 Task: Add Sprouts Plastic Wrap to the cart.
Action: Mouse moved to (696, 252)
Screenshot: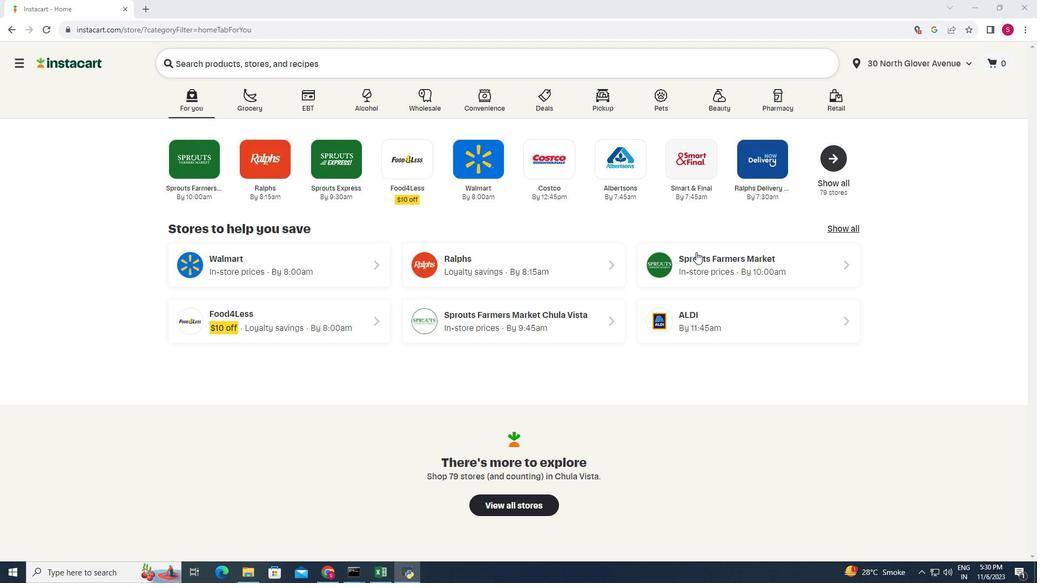 
Action: Mouse pressed left at (696, 252)
Screenshot: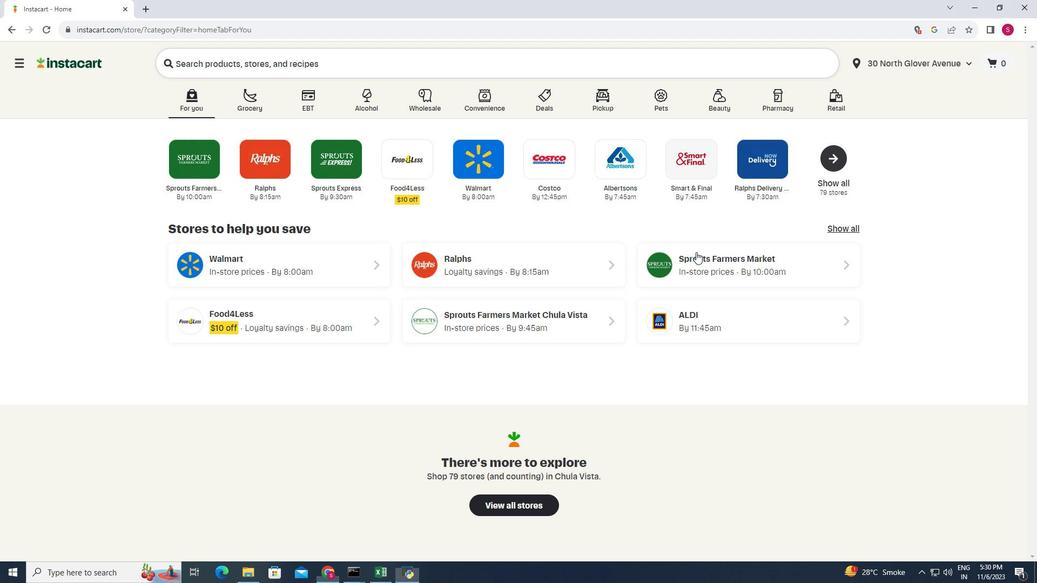 
Action: Mouse moved to (68, 412)
Screenshot: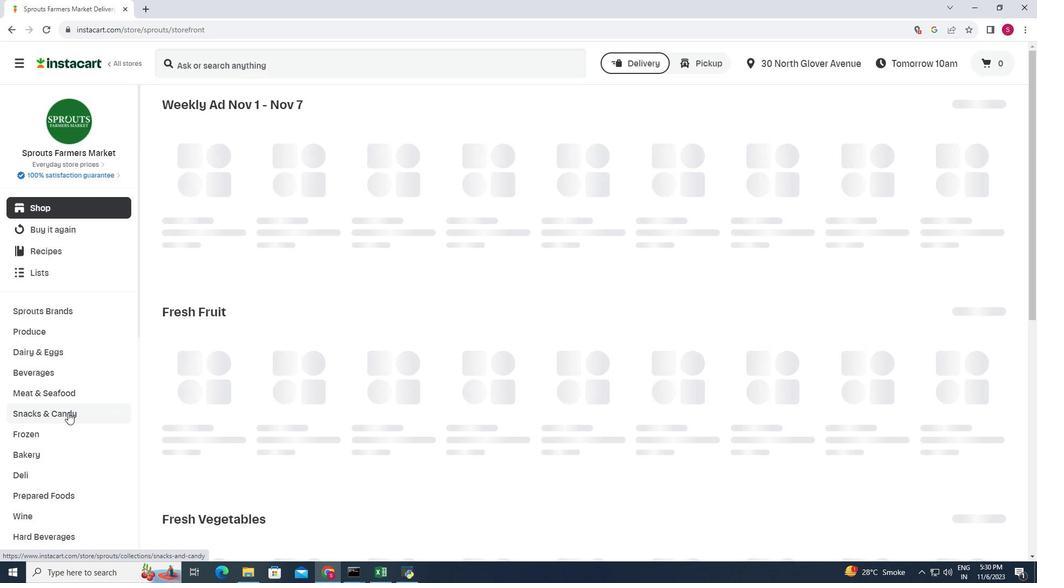 
Action: Mouse scrolled (68, 412) with delta (0, 0)
Screenshot: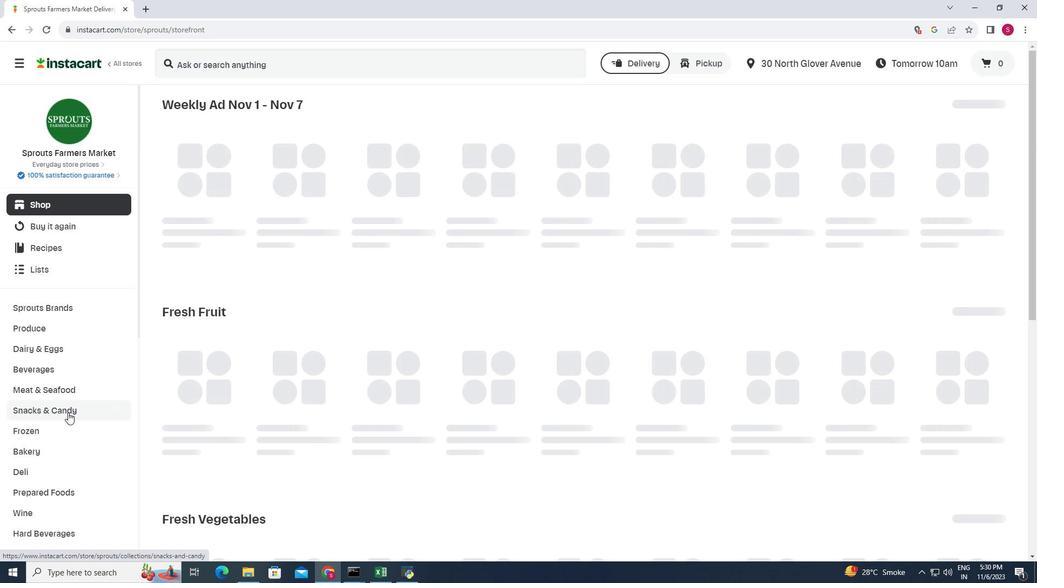 
Action: Mouse moved to (68, 412)
Screenshot: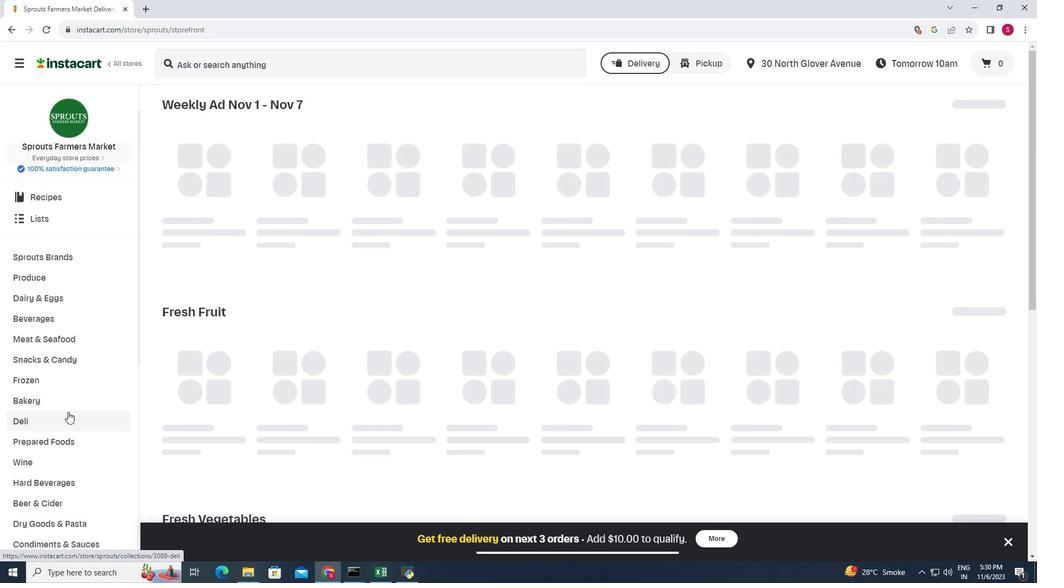 
Action: Mouse scrolled (68, 411) with delta (0, 0)
Screenshot: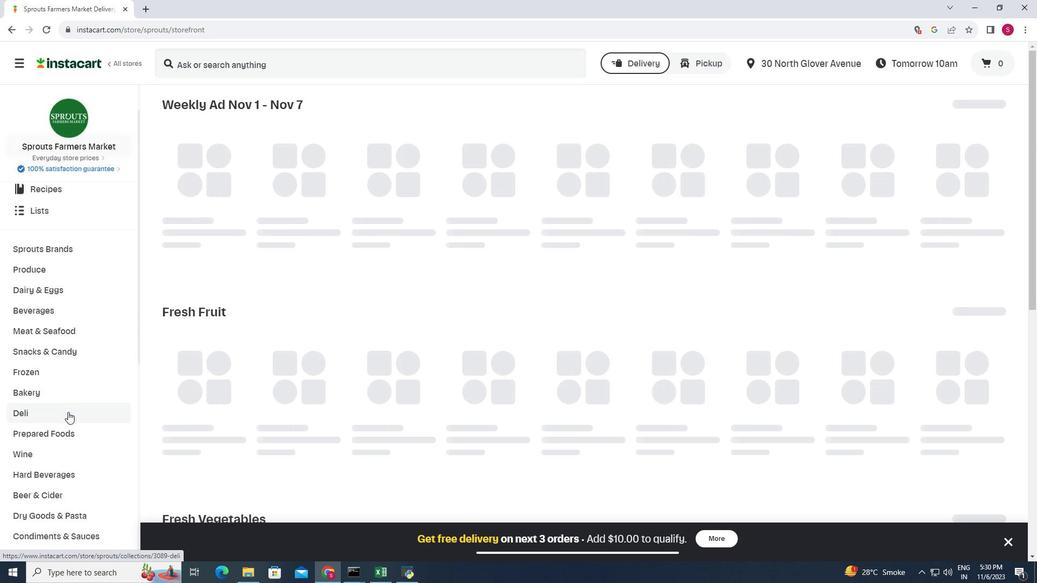 
Action: Mouse scrolled (68, 411) with delta (0, 0)
Screenshot: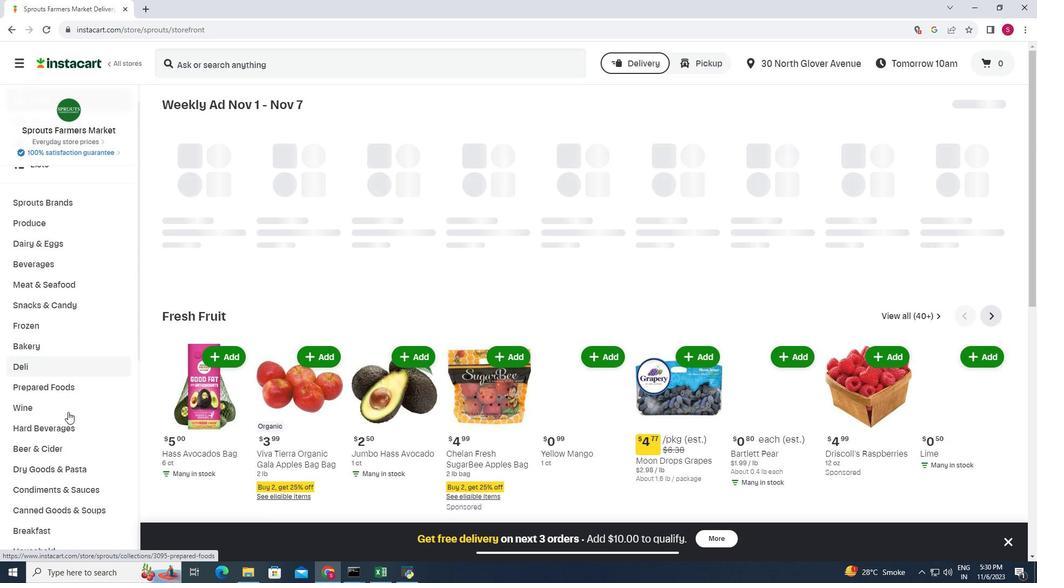 
Action: Mouse scrolled (68, 411) with delta (0, 0)
Screenshot: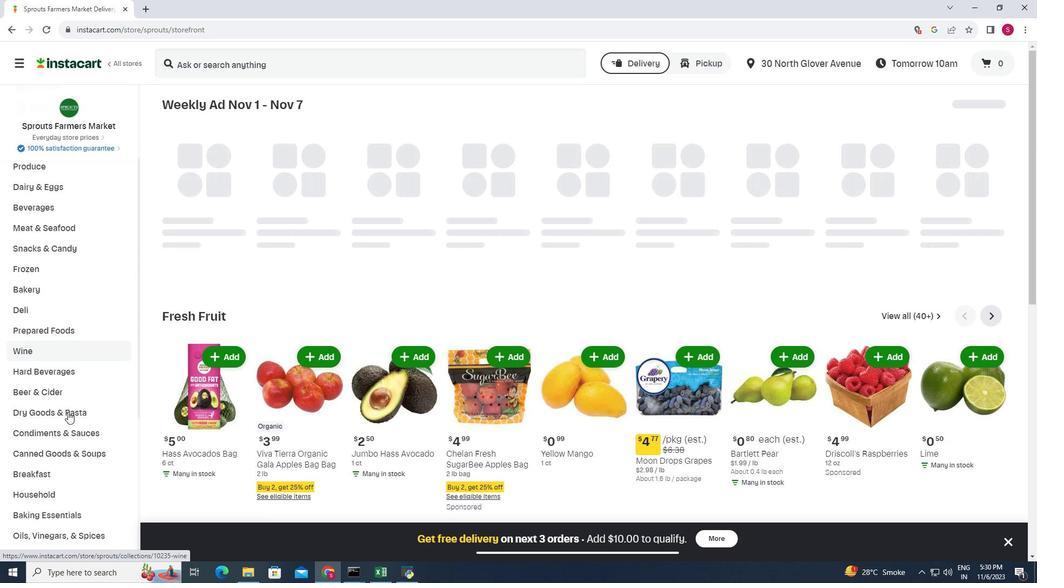 
Action: Mouse moved to (61, 438)
Screenshot: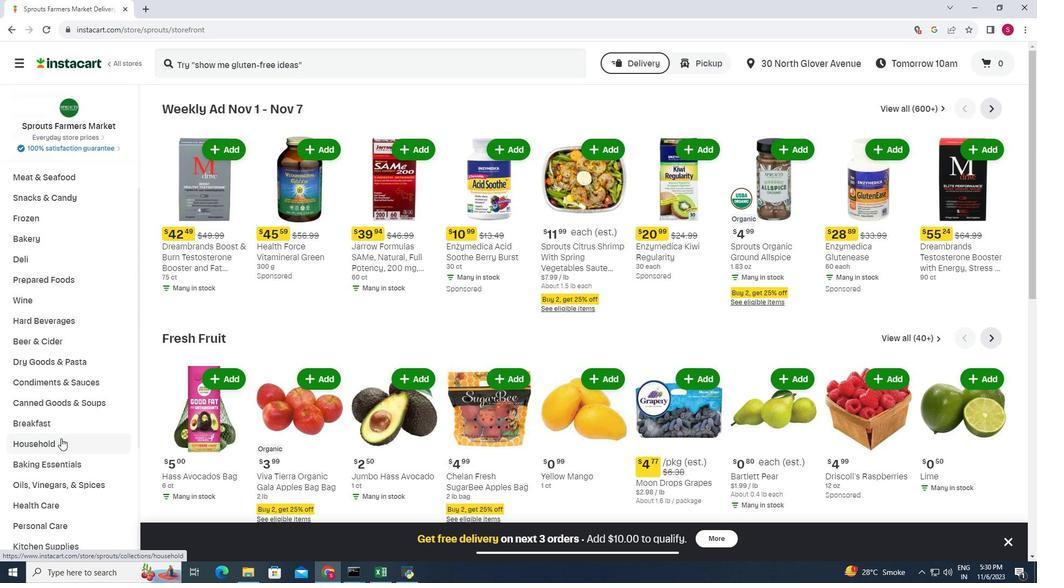 
Action: Mouse pressed left at (61, 438)
Screenshot: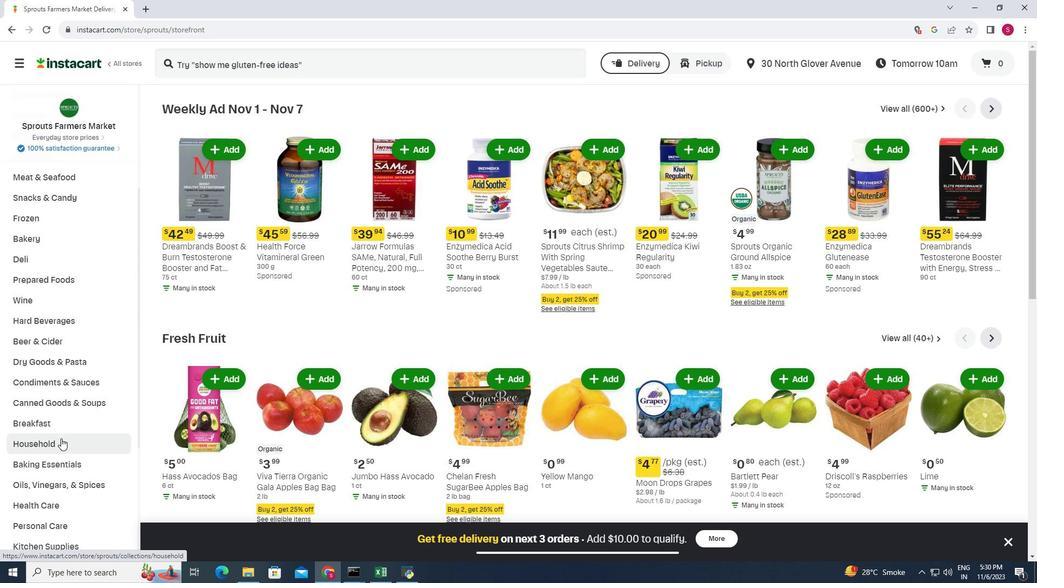 
Action: Mouse moved to (484, 126)
Screenshot: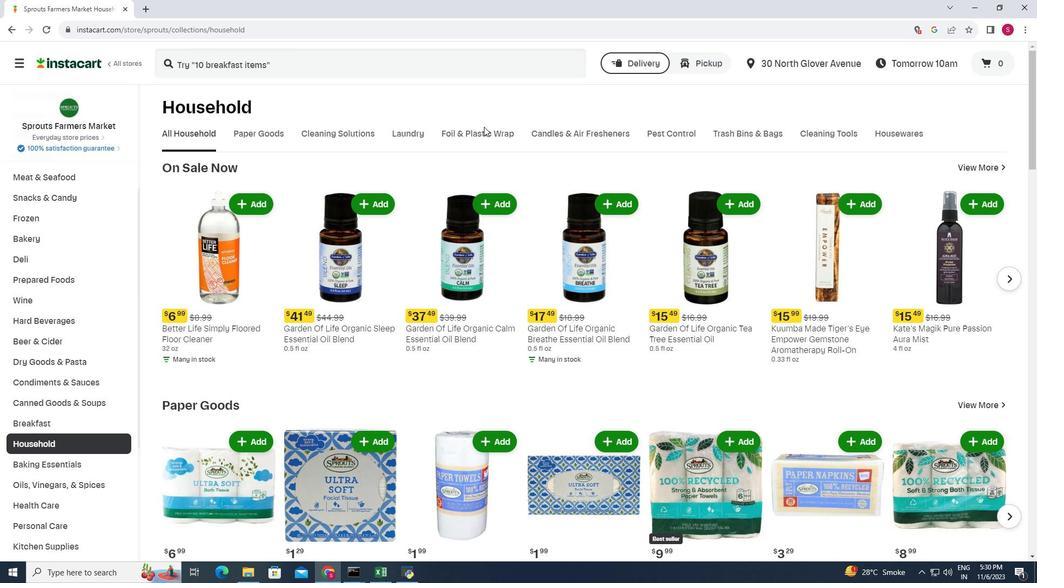 
Action: Mouse pressed left at (484, 126)
Screenshot: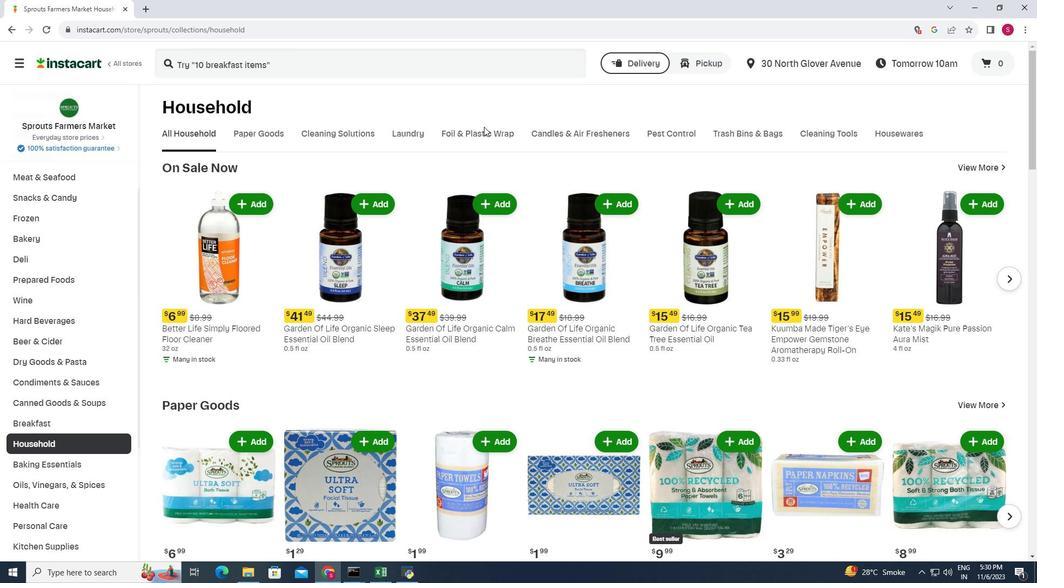 
Action: Mouse moved to (486, 131)
Screenshot: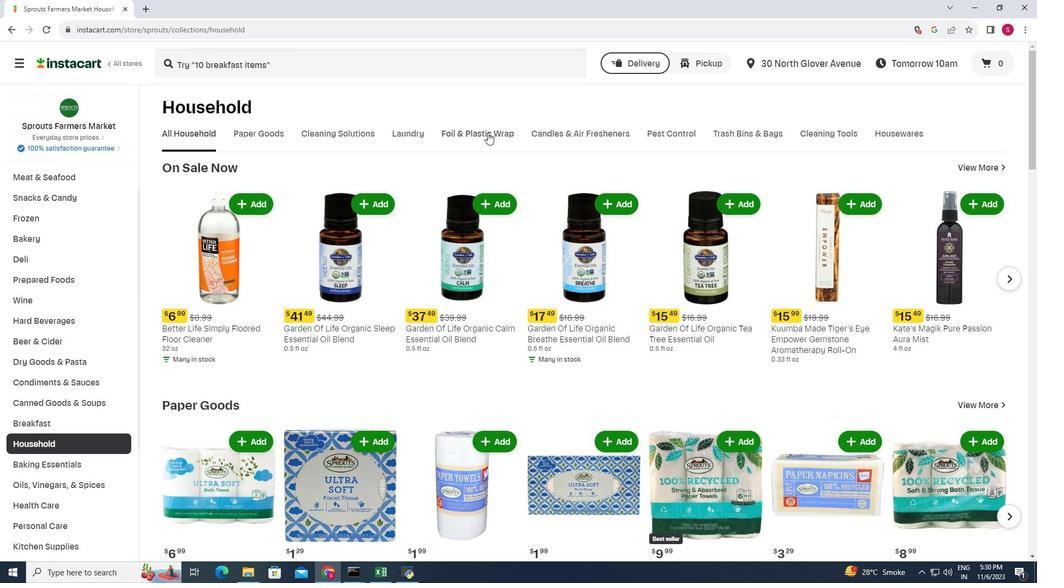 
Action: Mouse pressed left at (486, 131)
Screenshot: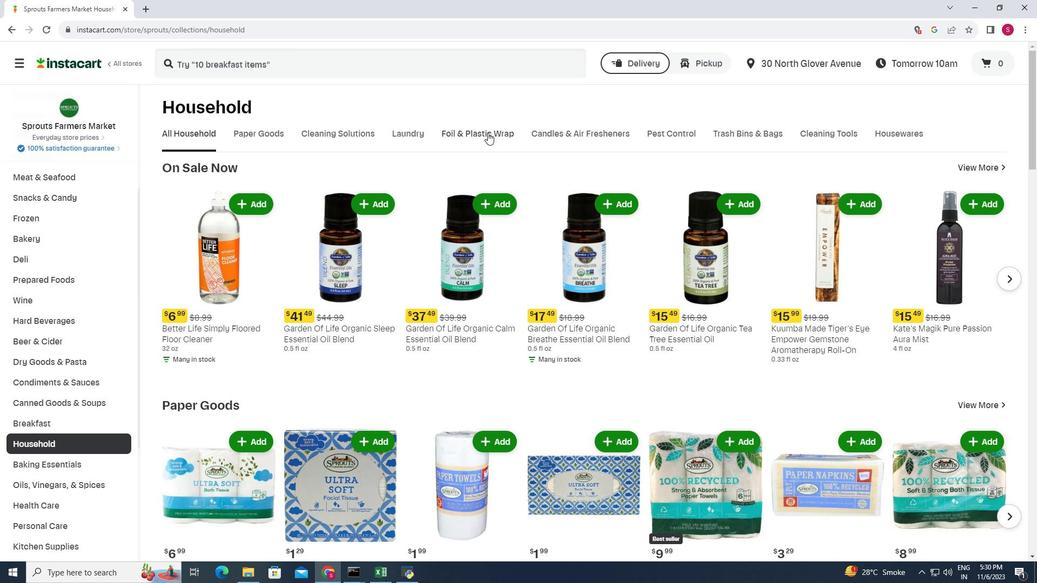 
Action: Mouse moved to (610, 281)
Screenshot: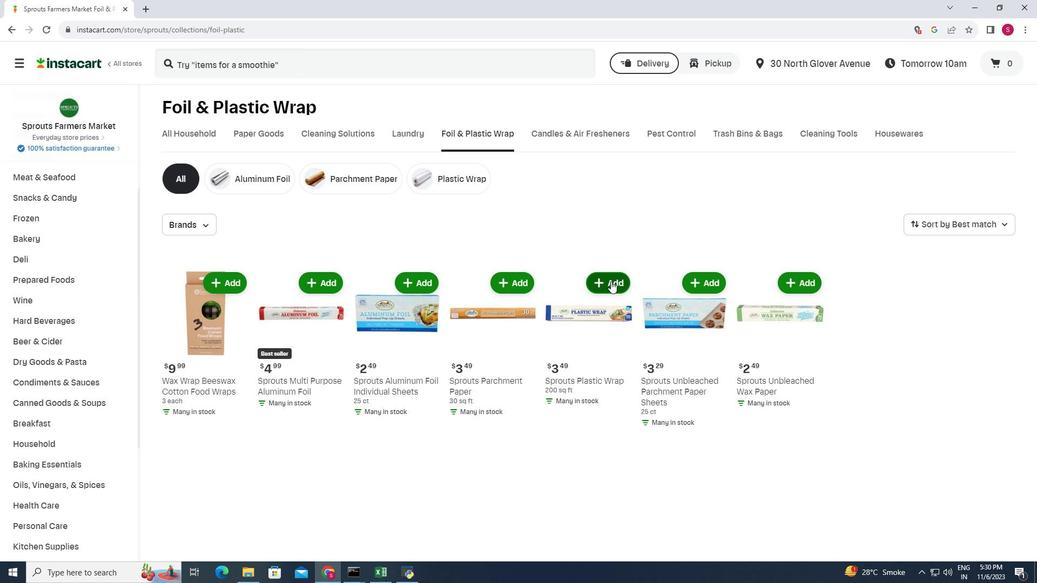 
Action: Mouse pressed left at (610, 281)
Screenshot: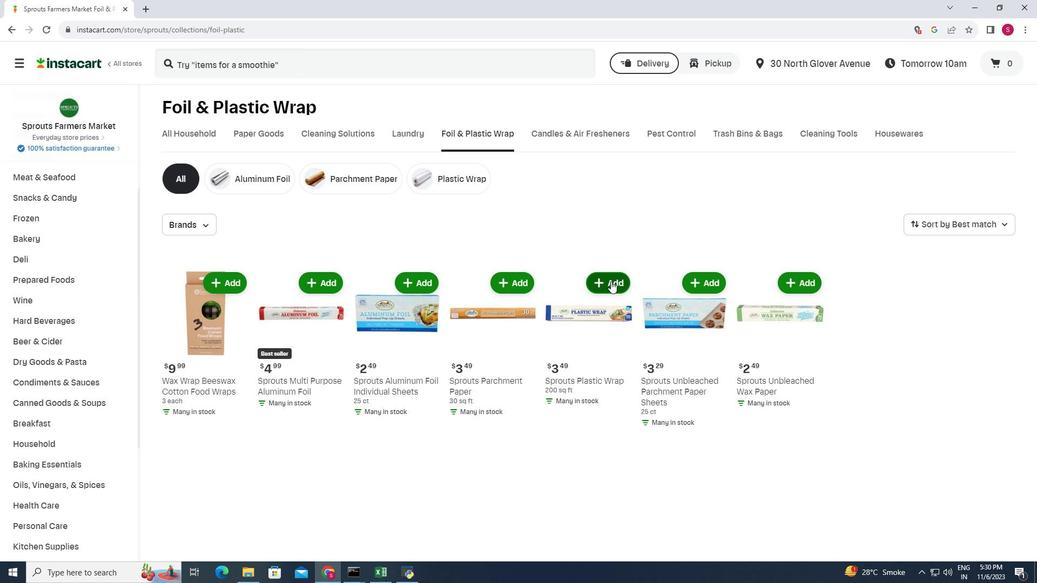 
Action: Mouse moved to (612, 246)
Screenshot: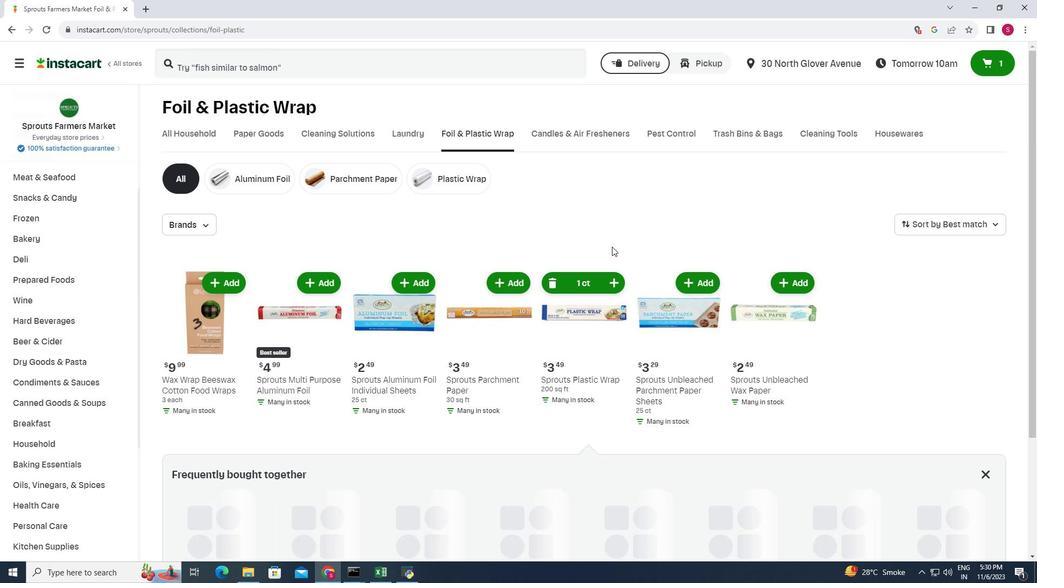 
